 Task: Create New Customer with Customer Name: Wholesale Pro, Billing Address Line1: 2551 Lynch Street, Billing Address Line2:  New Berlin, Billing Address Line3:  Wisconsin 53151, Cell Number: 255-797-7777
Action: Mouse pressed left at (164, 33)
Screenshot: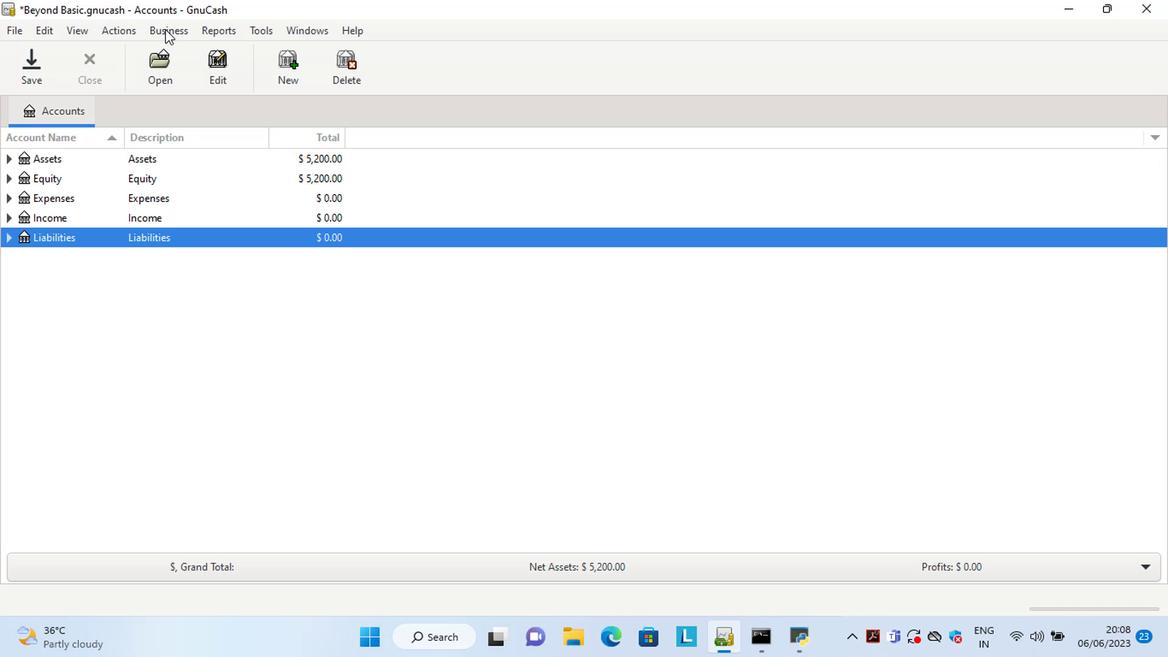 
Action: Mouse moved to (360, 75)
Screenshot: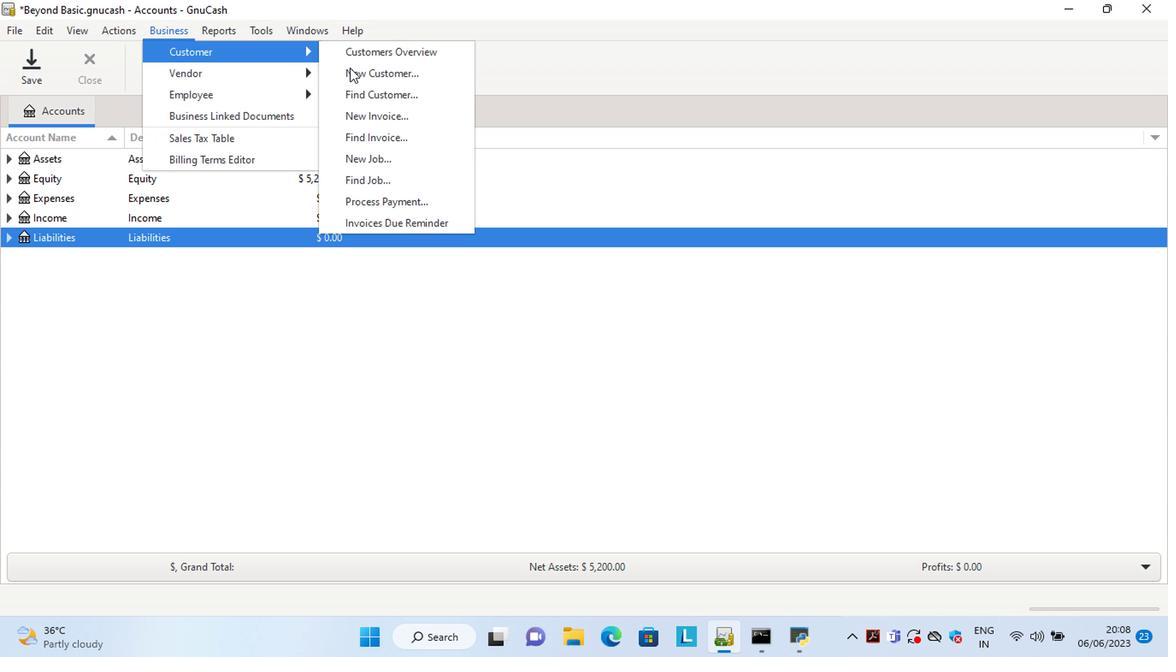 
Action: Mouse pressed left at (360, 75)
Screenshot: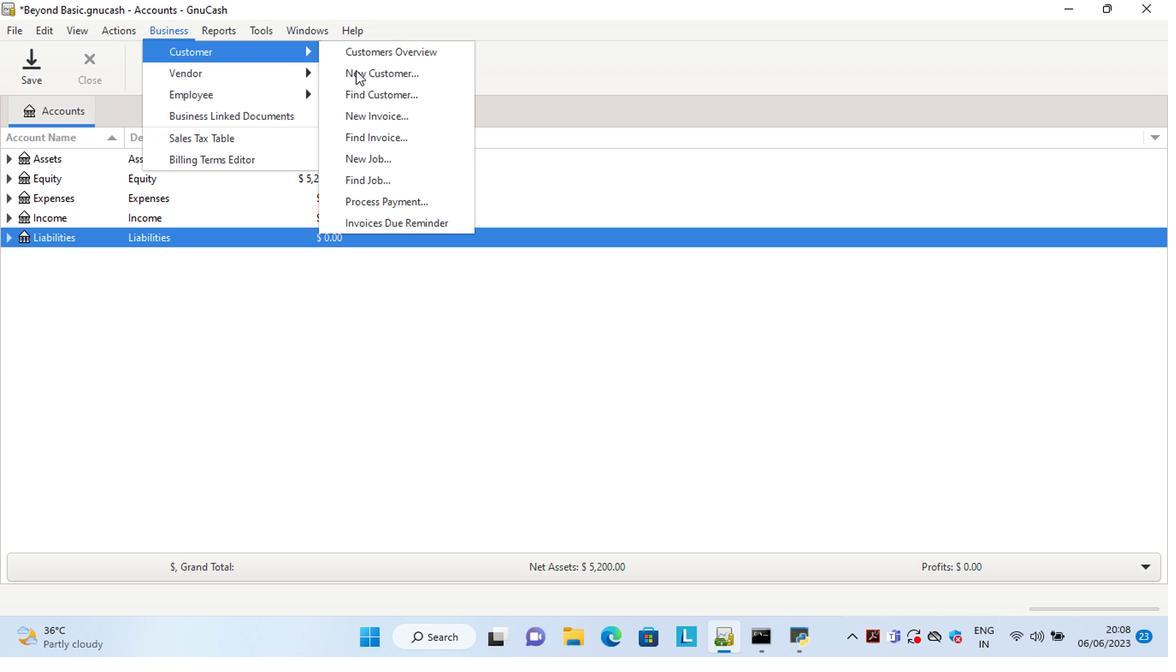
Action: Mouse moved to (958, 417)
Screenshot: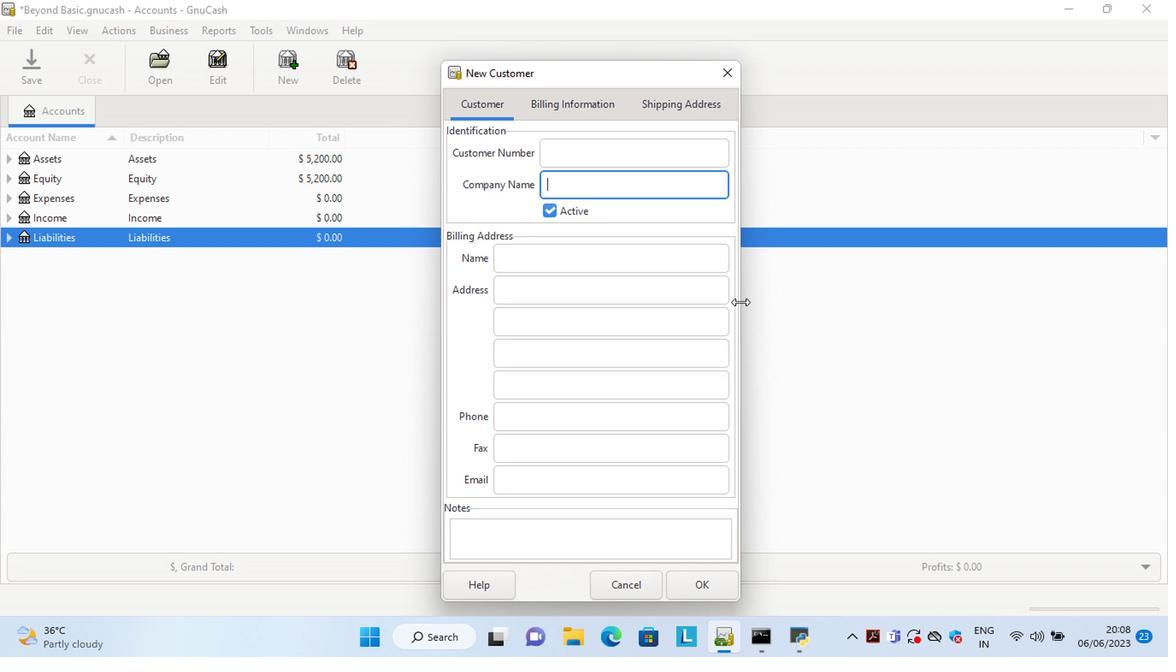 
Action: Key pressed <Key.shift><Key.shift><Key.shift>Wholesale<Key.space><Key.shift>Pro<Key.tab><Key.tab><Key.tab>2551<Key.space><Key.shift>Lynch<Key.space><Key.shift>Street<Key.tab><Key.shift>Ne<Key.tab><Key.shift>W<Key.tab><Key.tab>255-797-7777
Screenshot: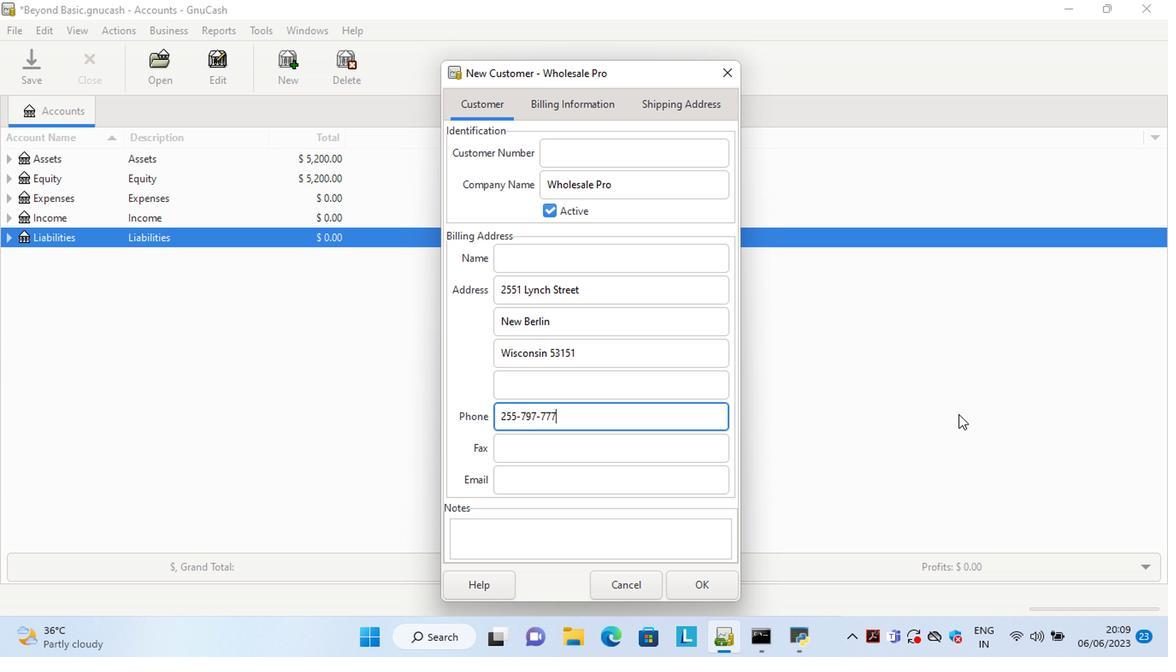 
Action: Mouse moved to (697, 581)
Screenshot: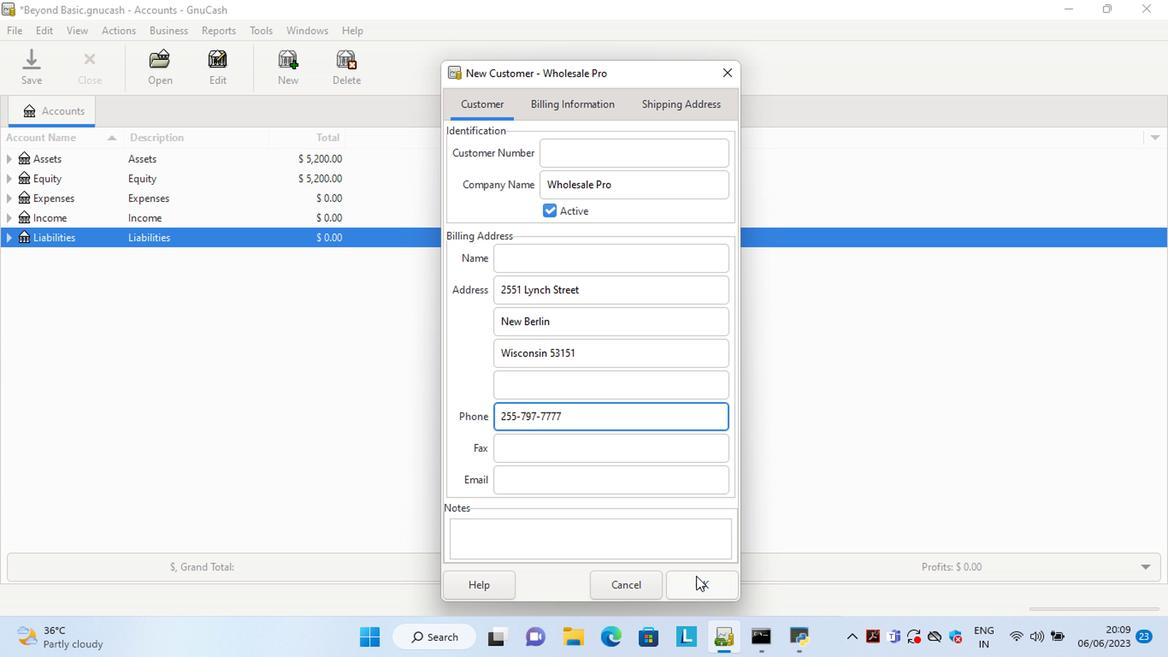 
Action: Mouse pressed left at (697, 581)
Screenshot: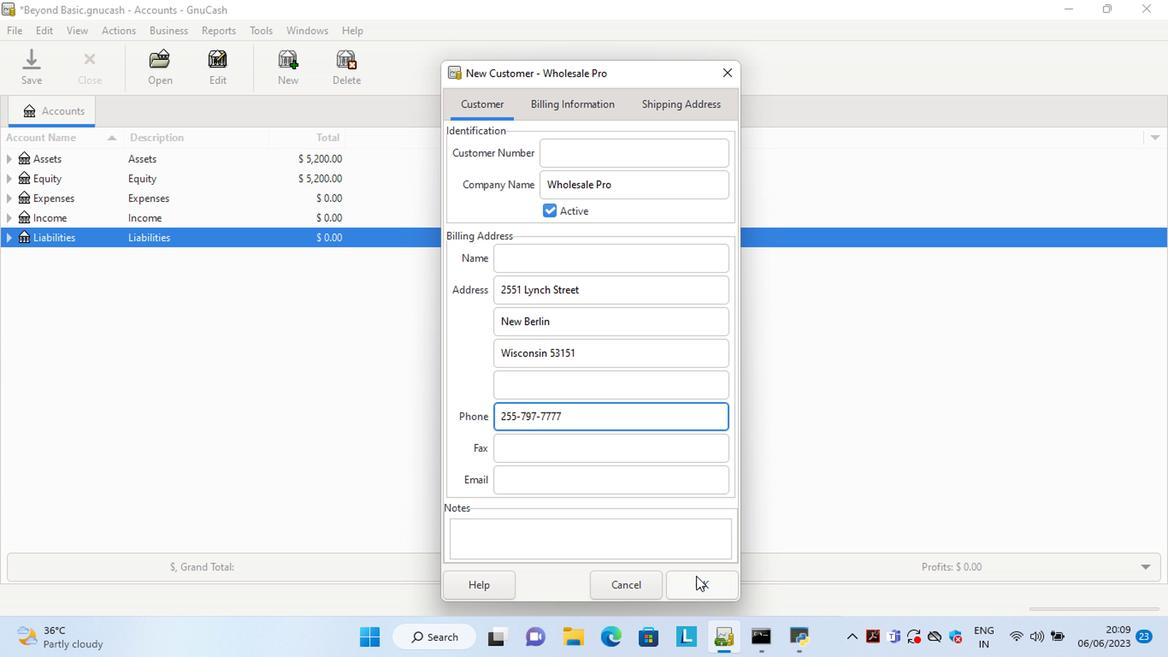 
